 Task: Look for products in the category "Ale" from Burgeon Beer Co only.
Action: Mouse moved to (959, 326)
Screenshot: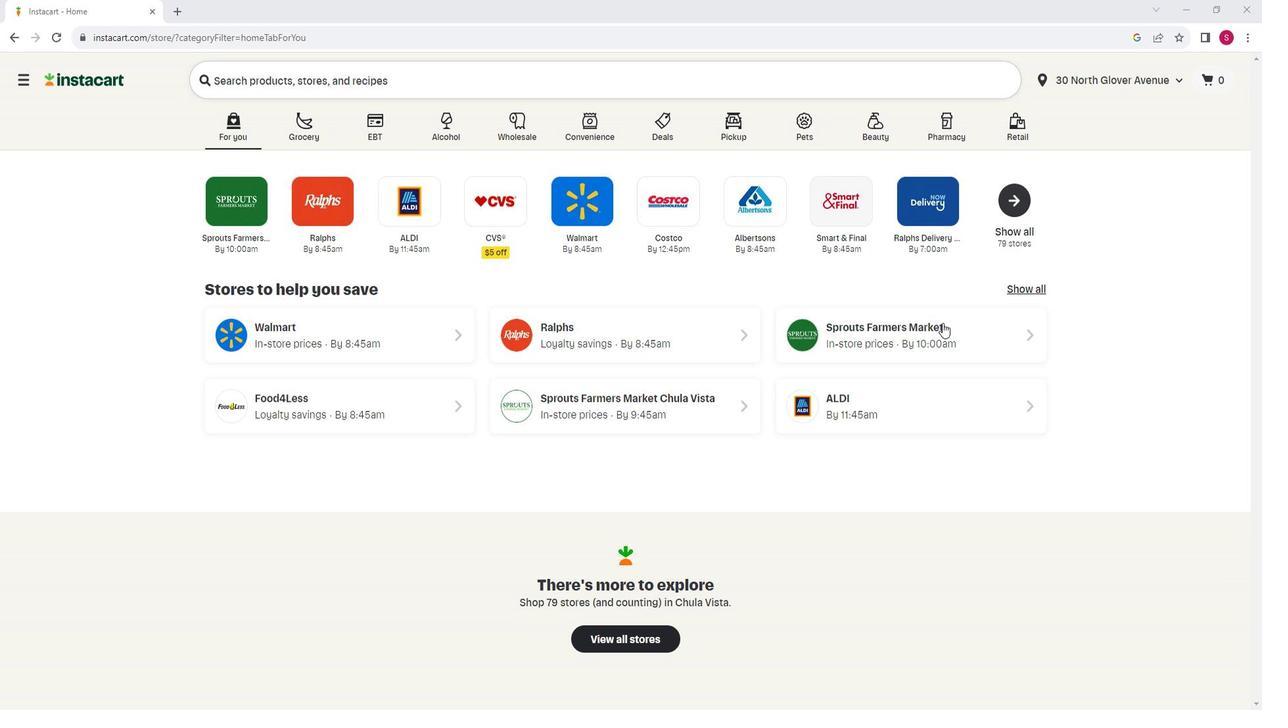 
Action: Mouse pressed left at (959, 326)
Screenshot: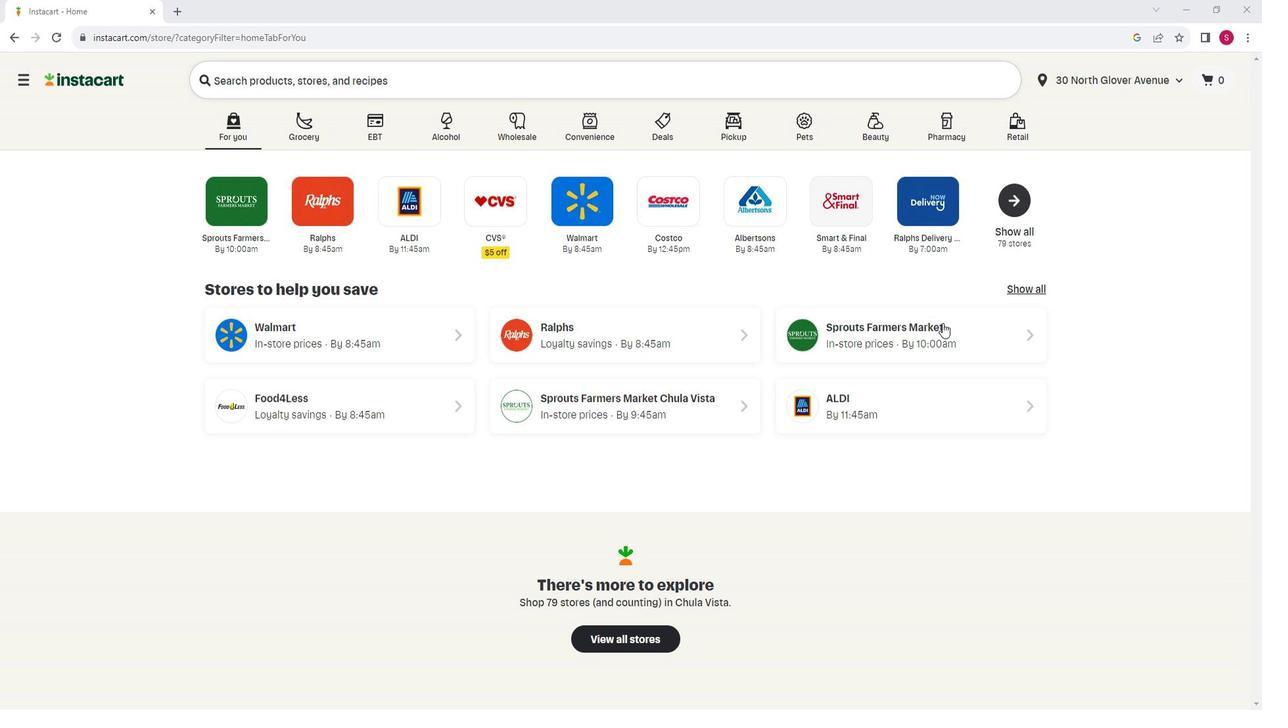 
Action: Mouse moved to (145, 497)
Screenshot: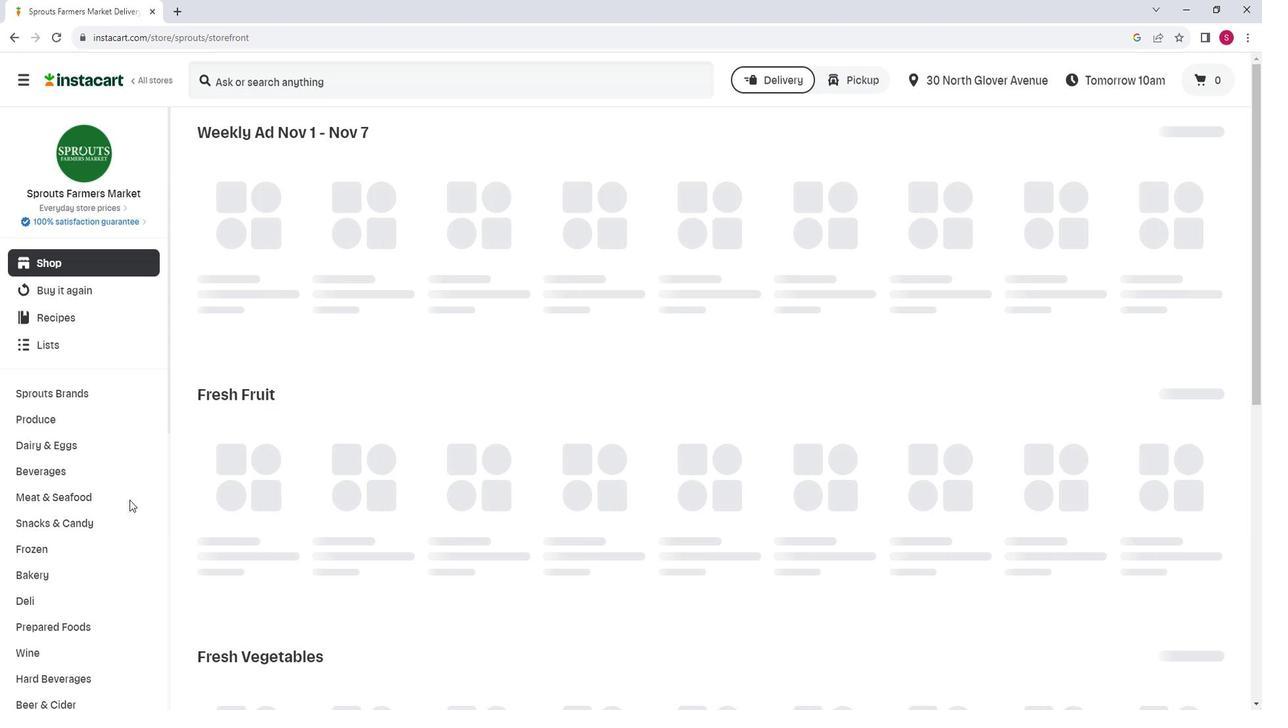 
Action: Mouse scrolled (145, 497) with delta (0, 0)
Screenshot: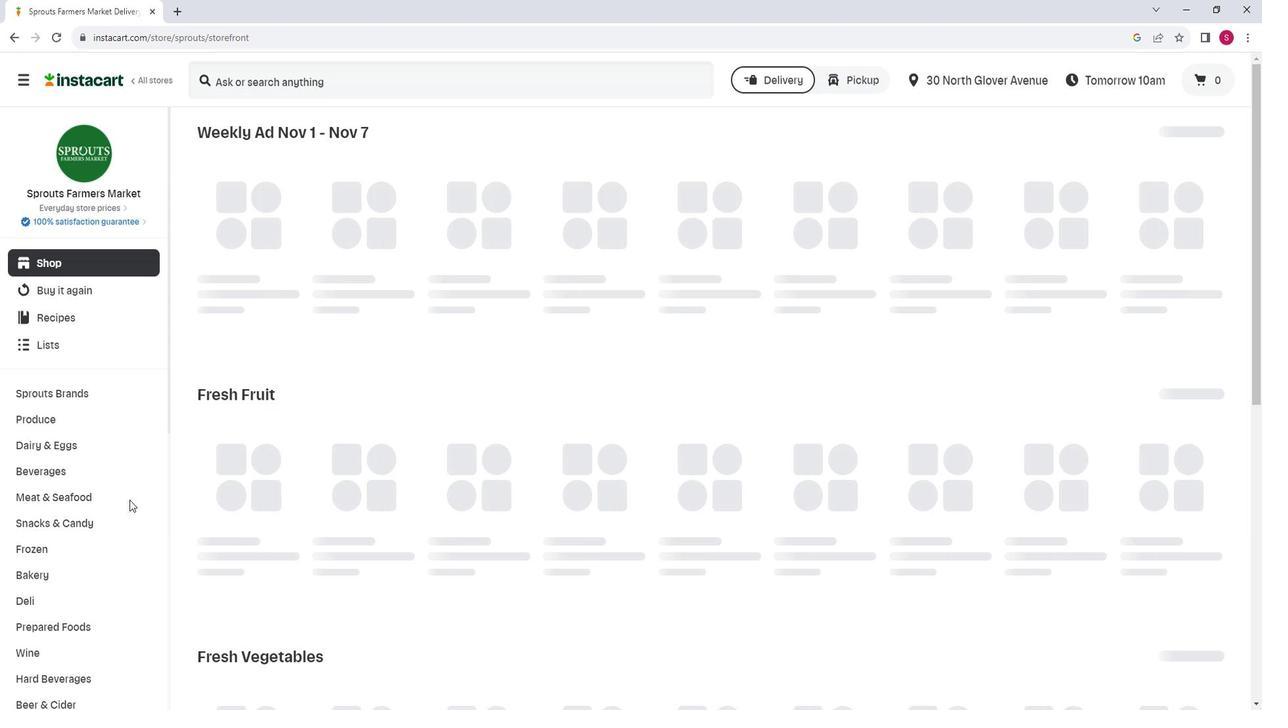 
Action: Mouse moved to (117, 627)
Screenshot: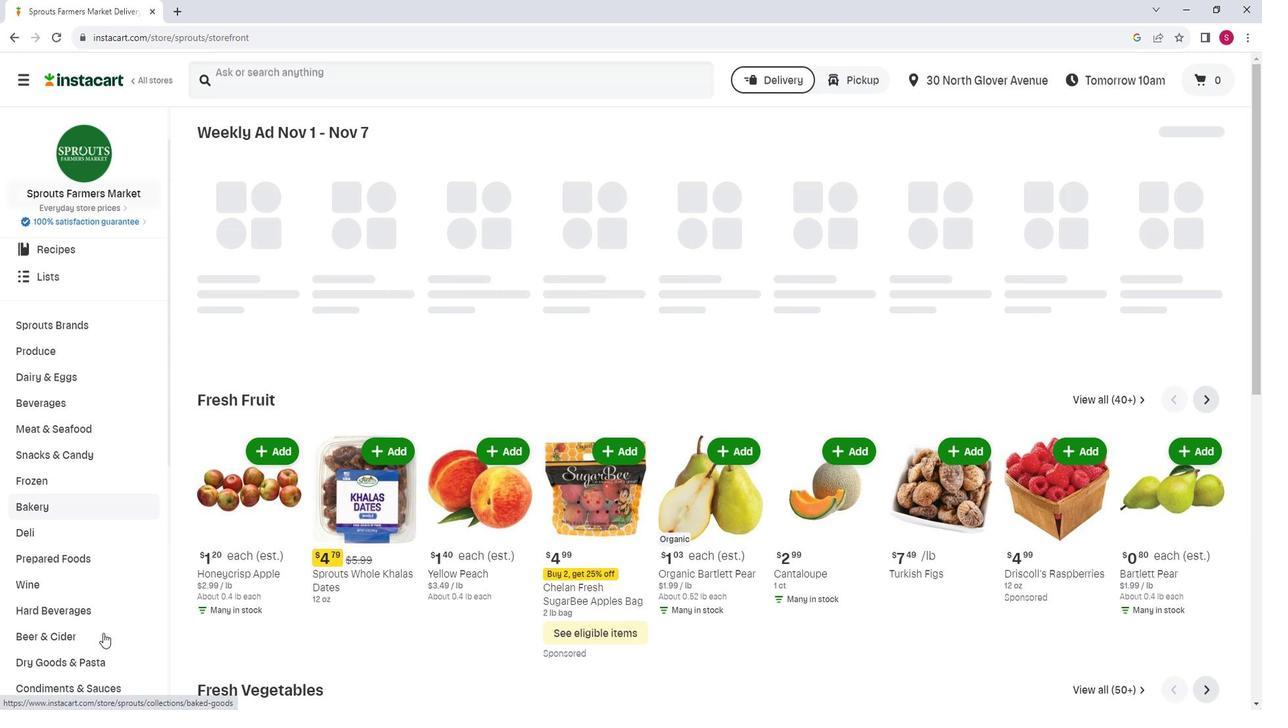 
Action: Mouse pressed left at (117, 627)
Screenshot: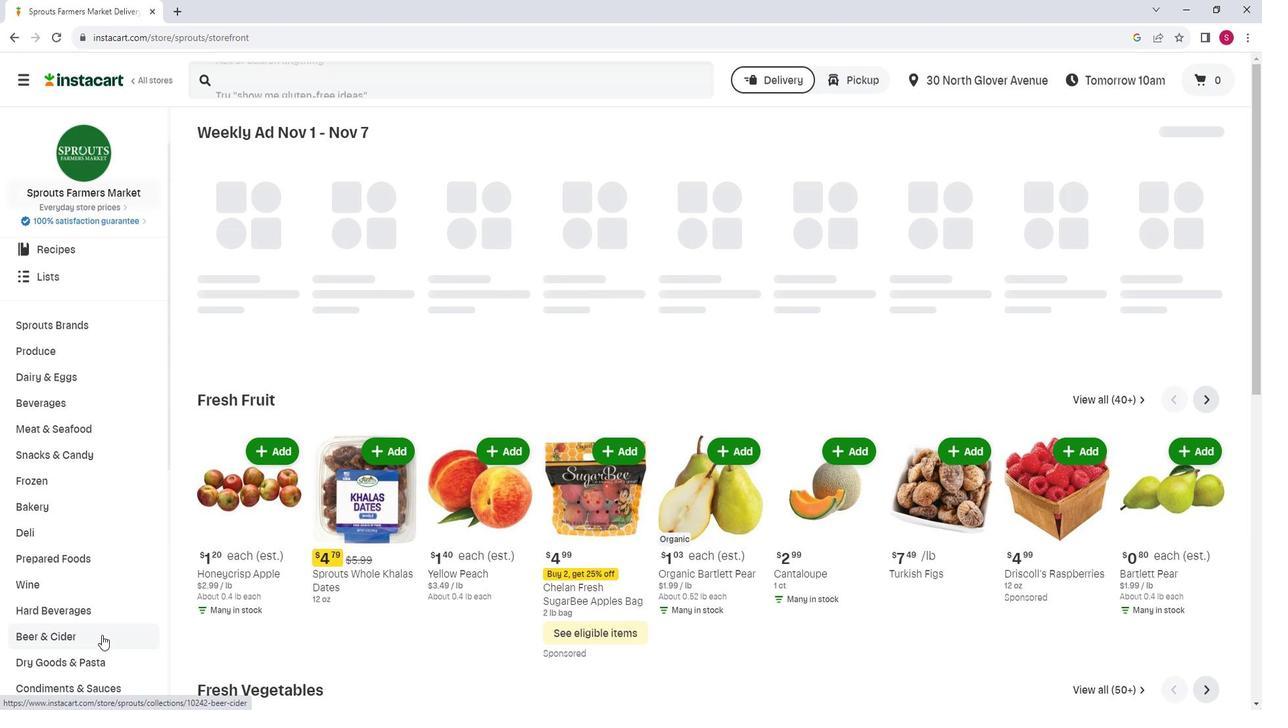 
Action: Mouse moved to (476, 181)
Screenshot: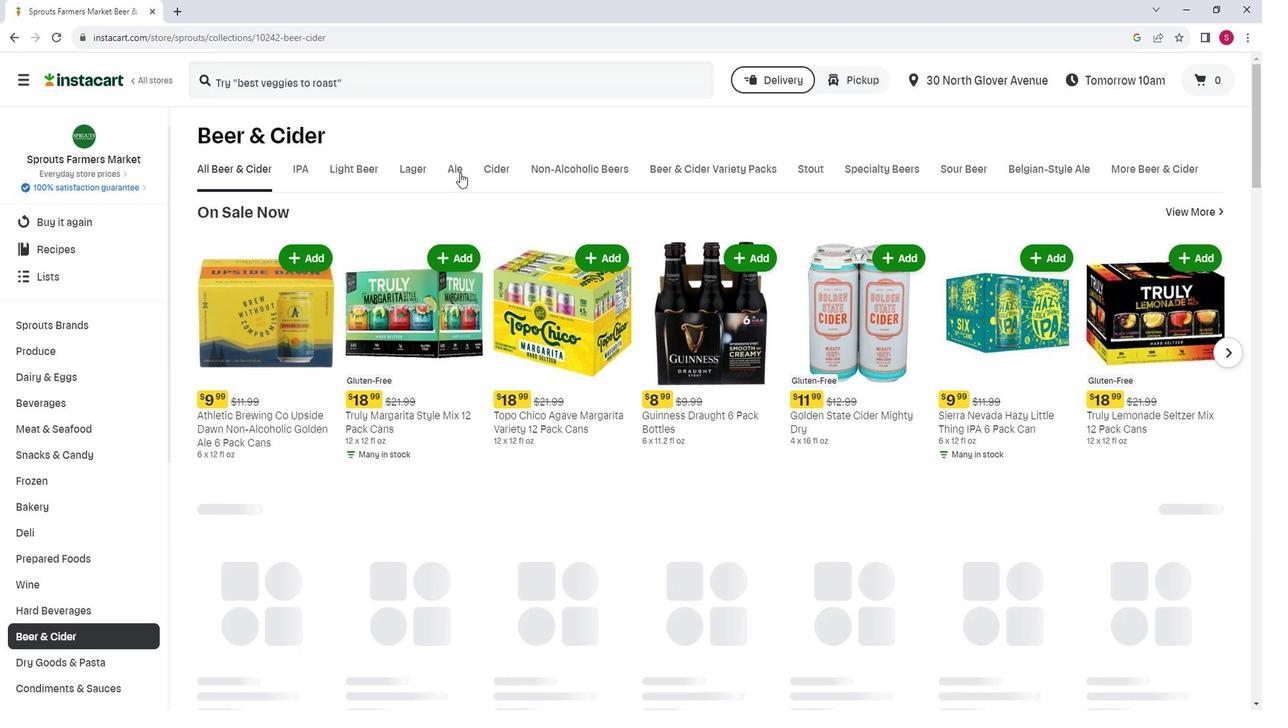 
Action: Mouse pressed left at (476, 181)
Screenshot: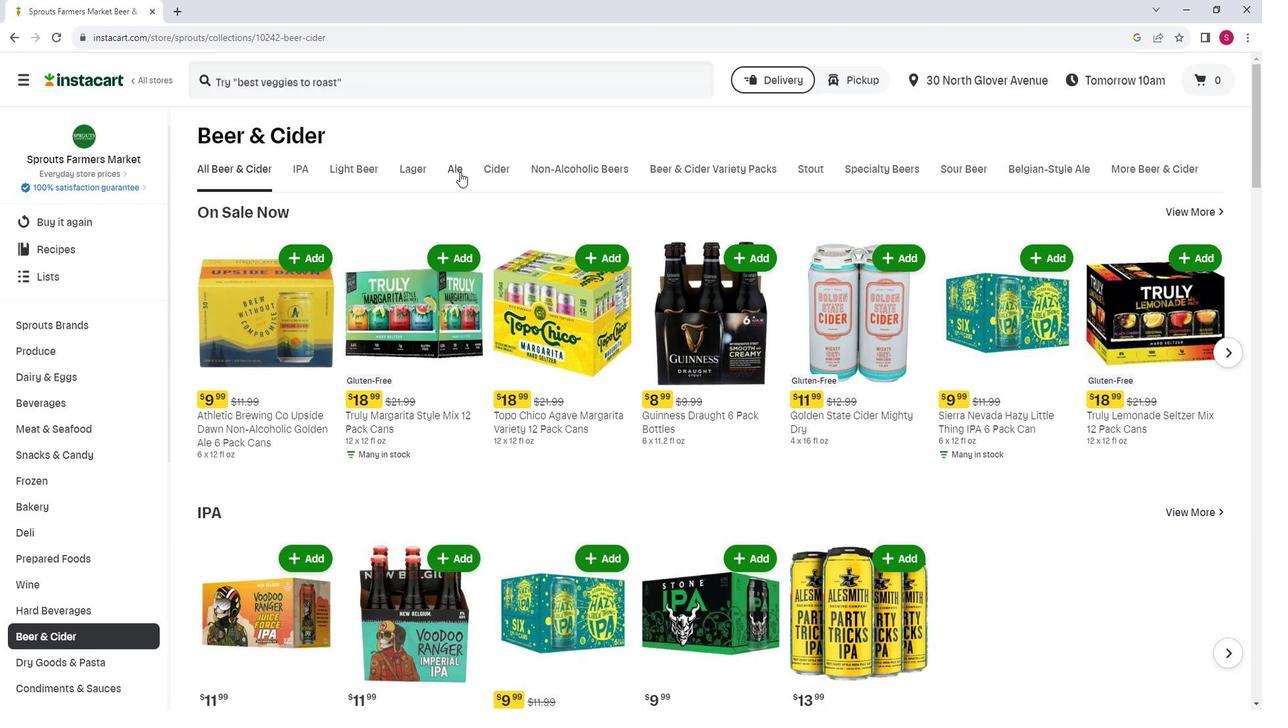 
Action: Mouse moved to (416, 222)
Screenshot: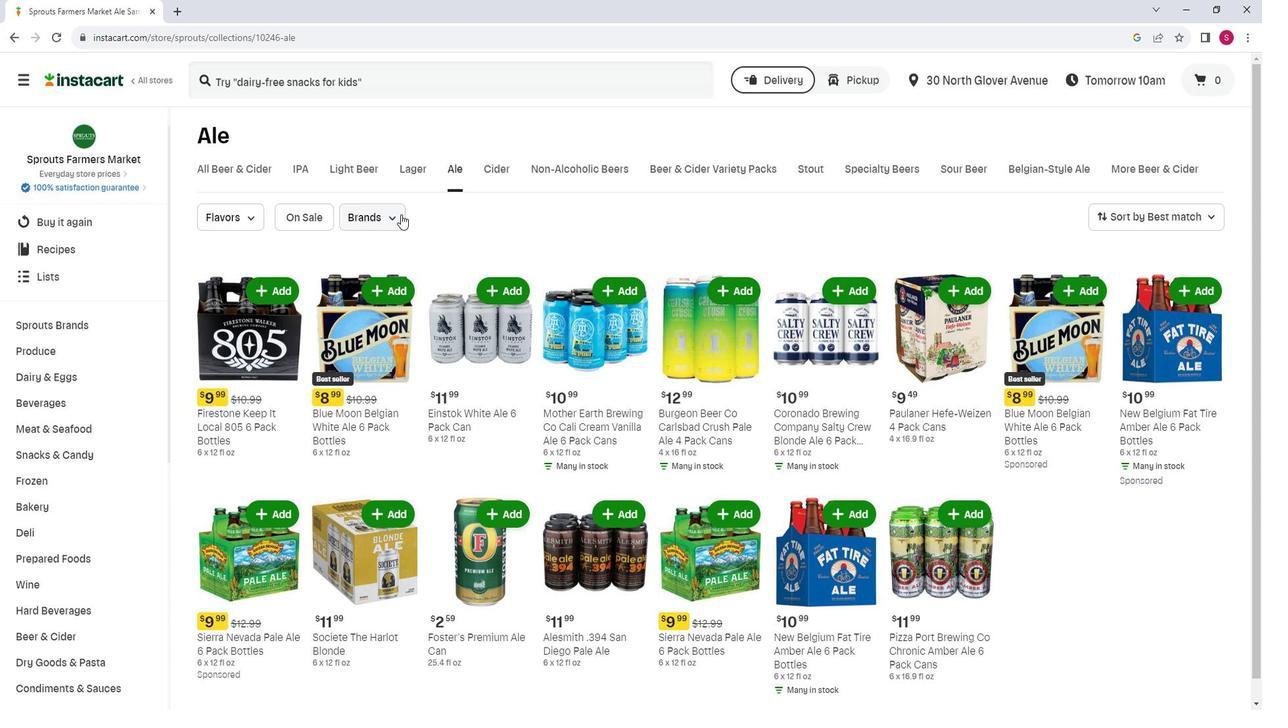 
Action: Mouse pressed left at (416, 222)
Screenshot: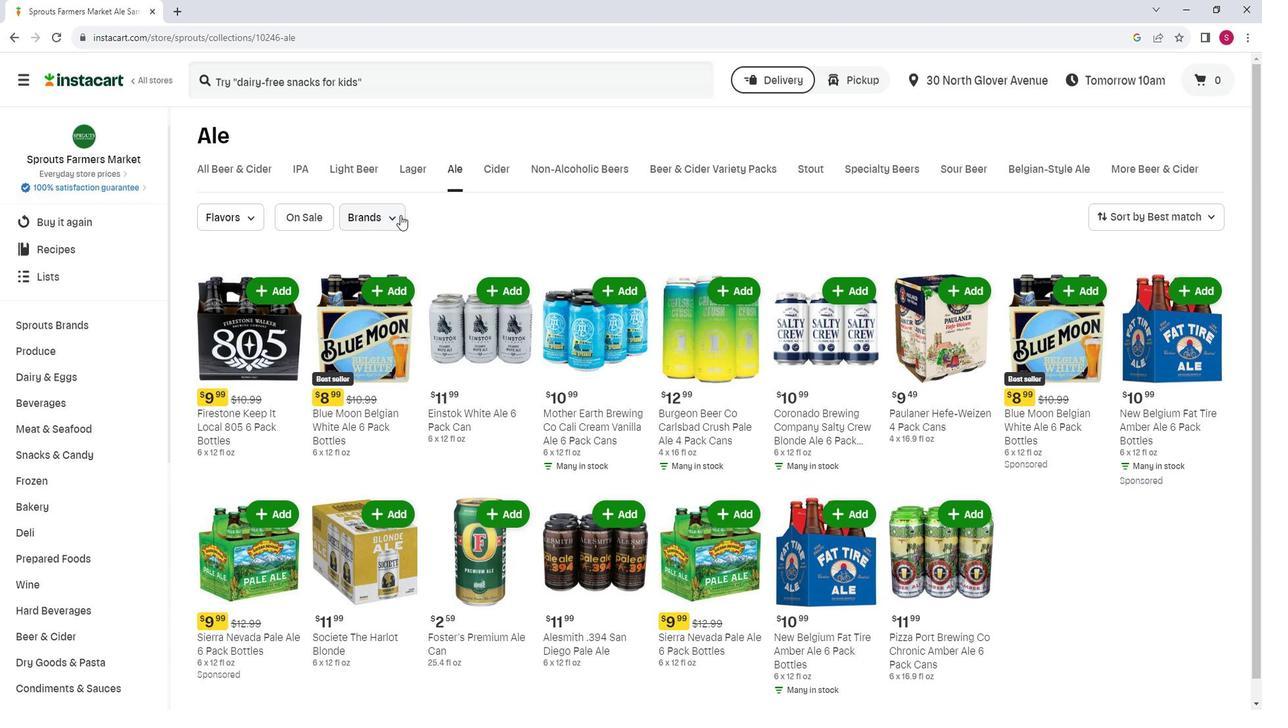 
Action: Mouse moved to (440, 290)
Screenshot: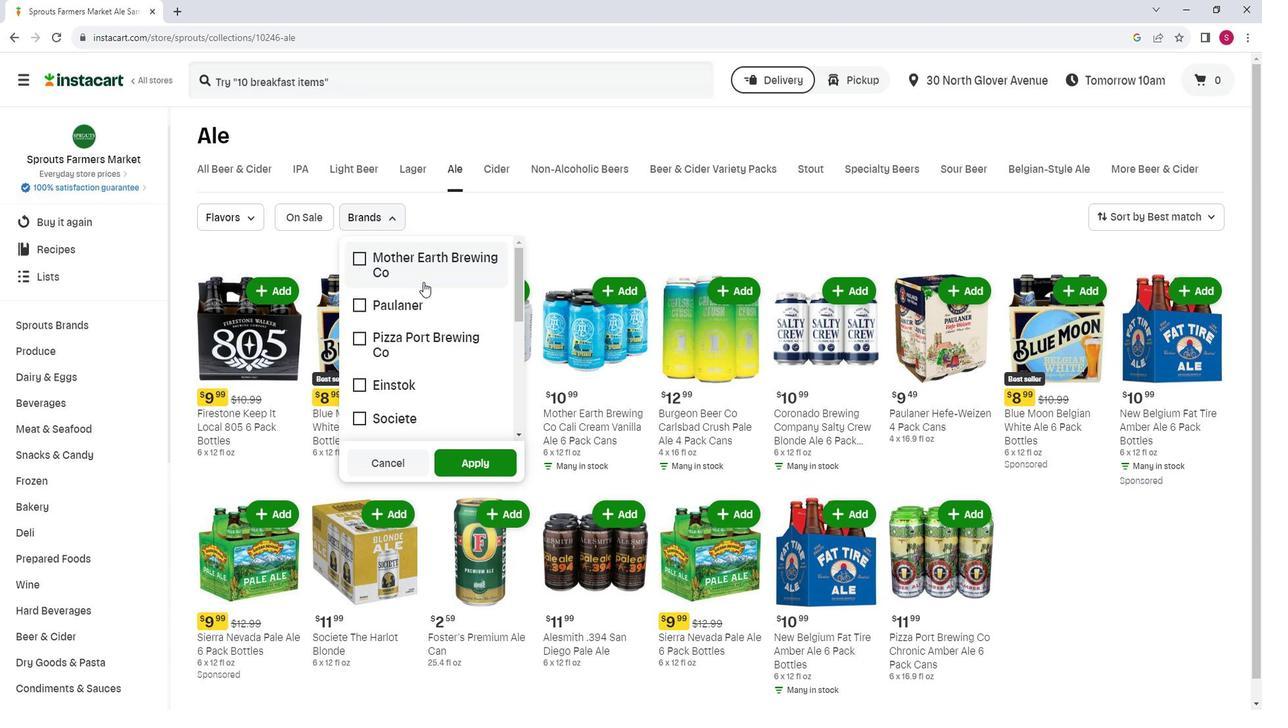 
Action: Mouse scrolled (440, 289) with delta (0, 0)
Screenshot: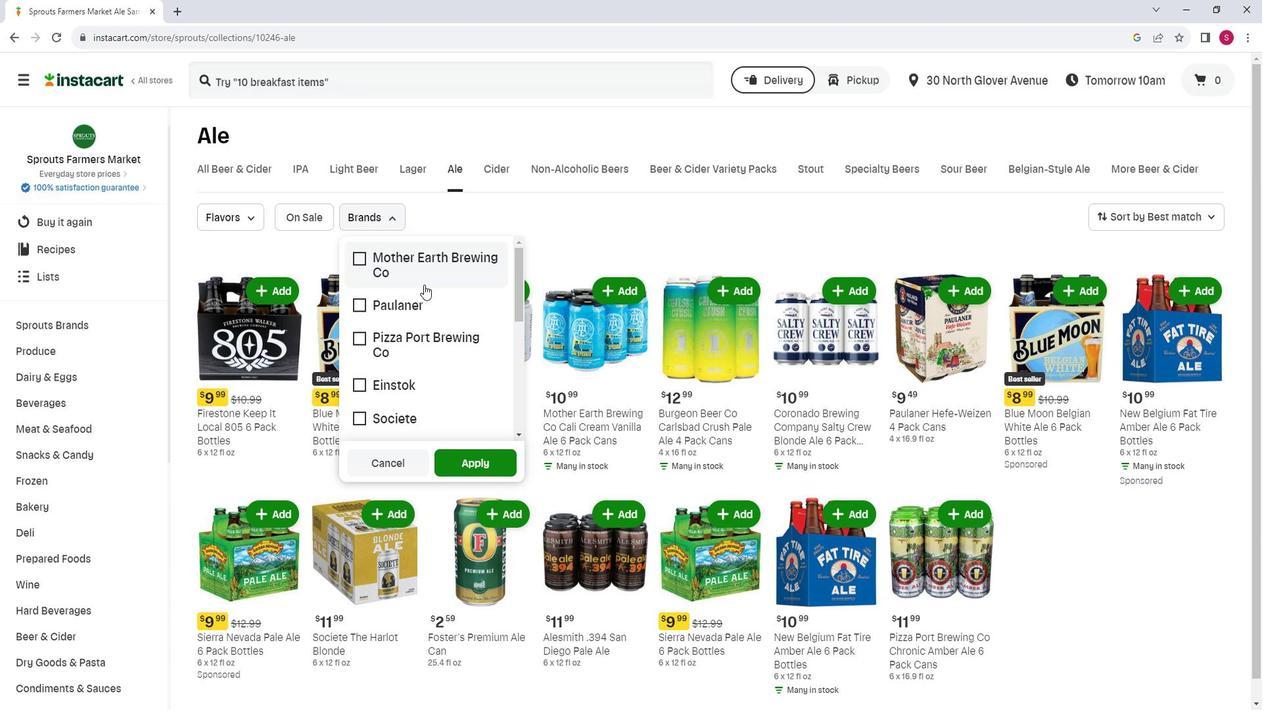 
Action: Mouse scrolled (440, 289) with delta (0, 0)
Screenshot: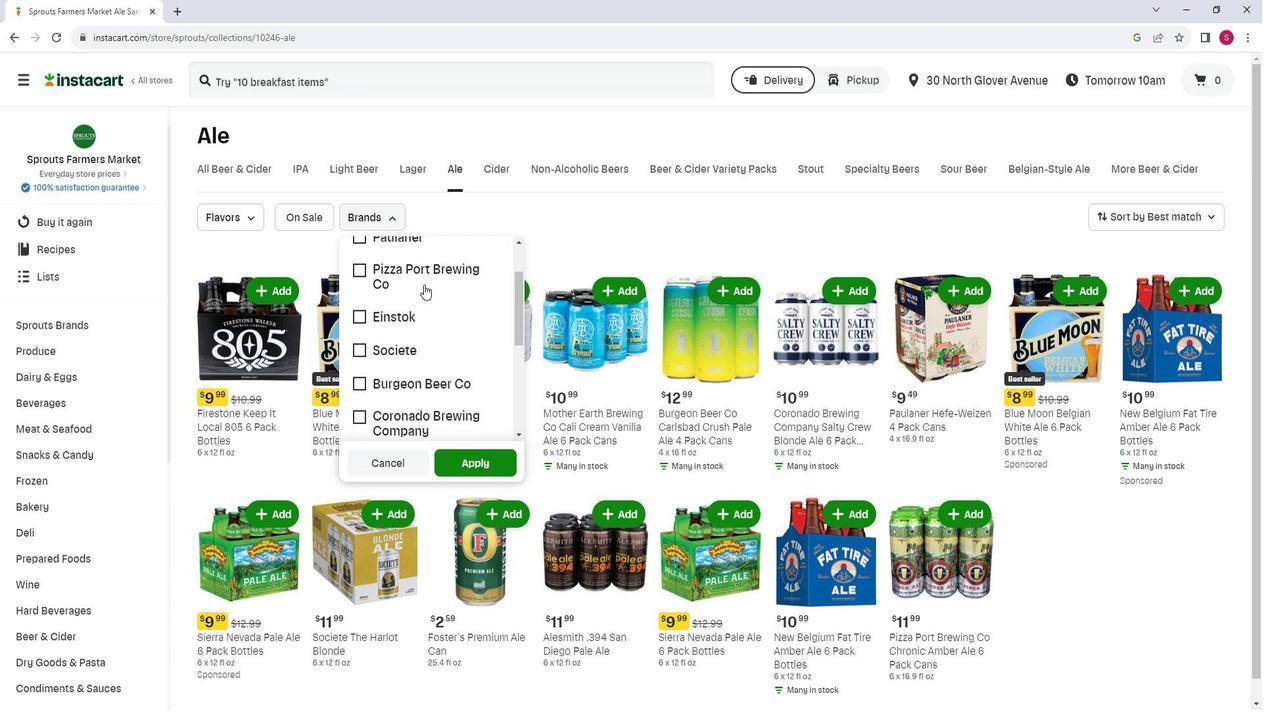 
Action: Mouse moved to (445, 320)
Screenshot: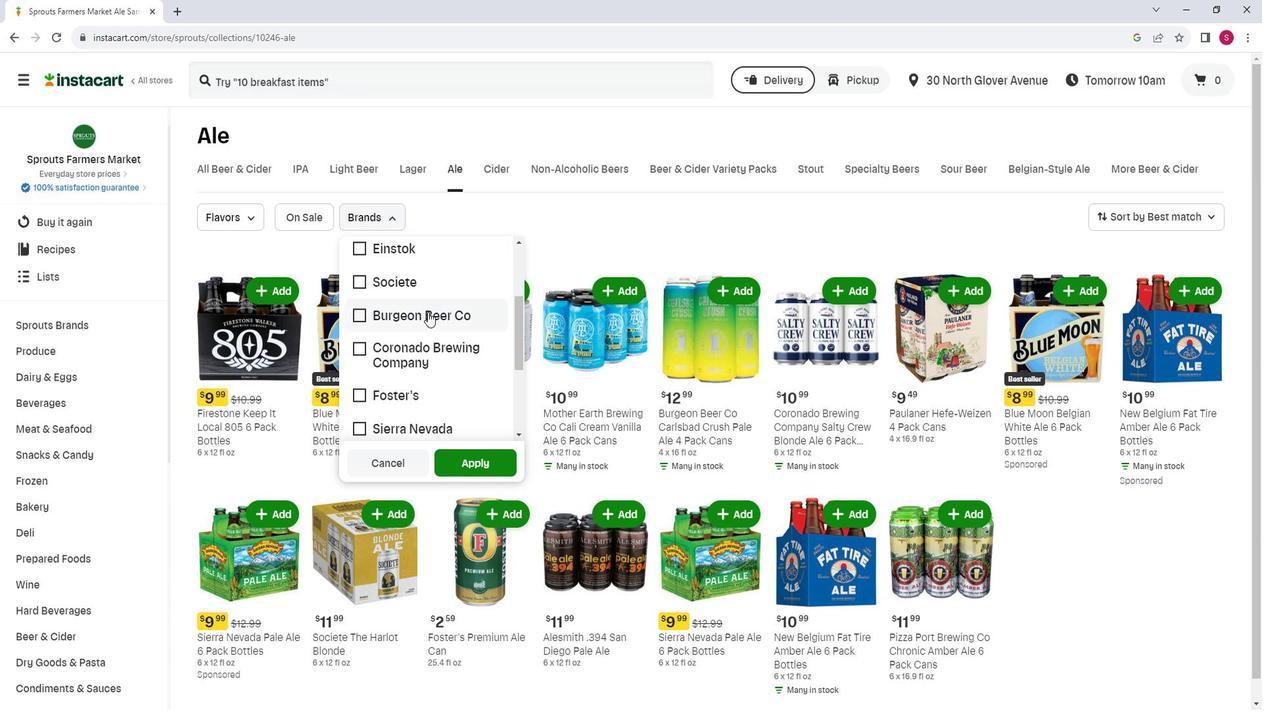 
Action: Mouse pressed left at (445, 320)
Screenshot: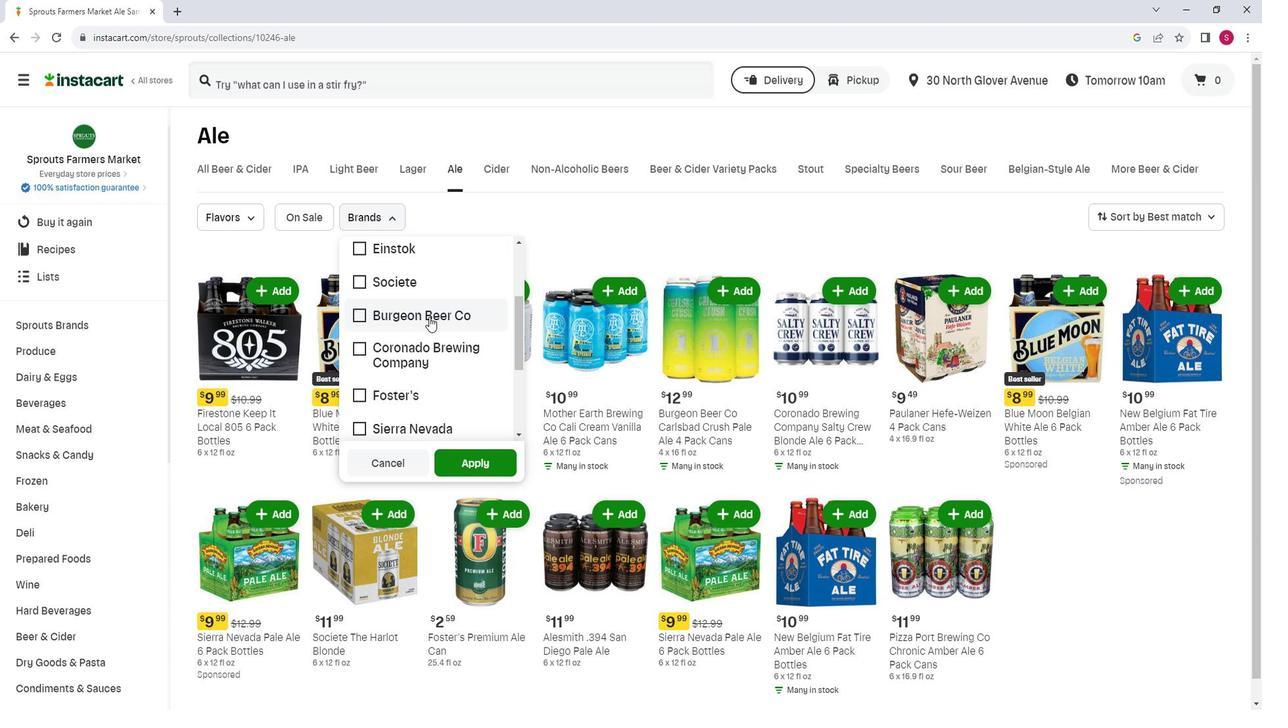 
Action: Mouse moved to (482, 463)
Screenshot: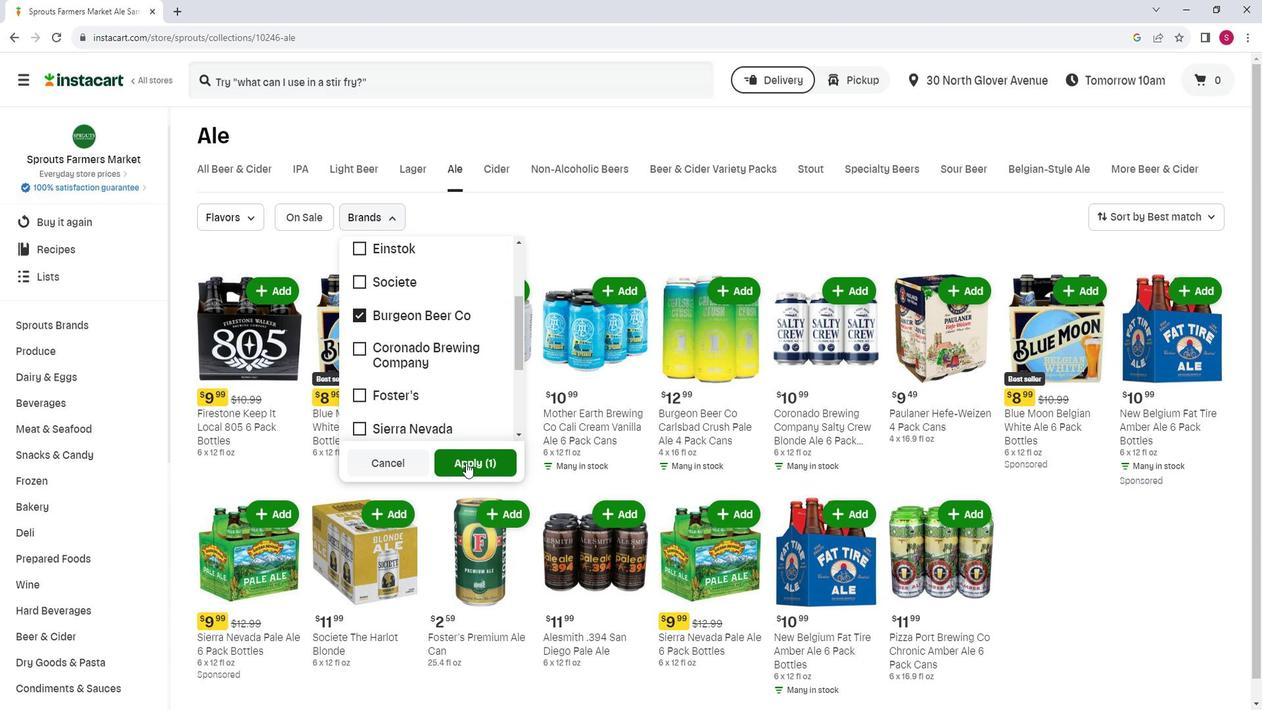 
Action: Mouse pressed left at (482, 463)
Screenshot: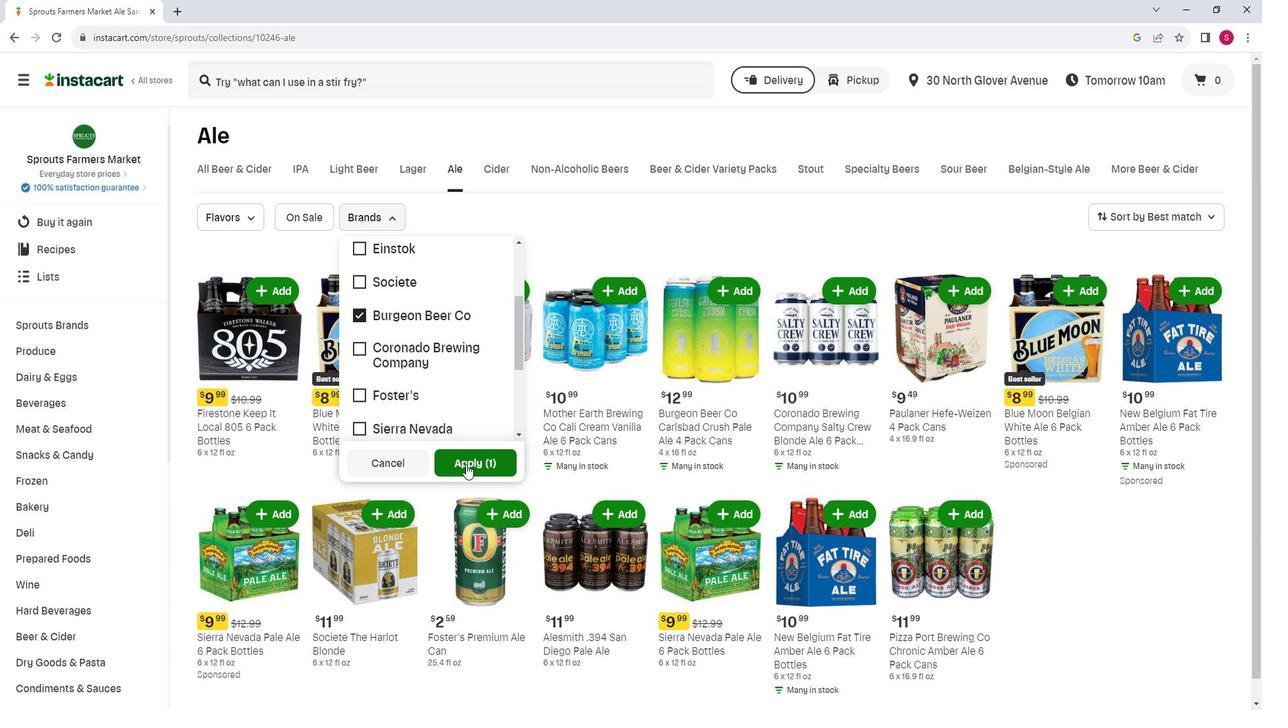 
Action: Mouse moved to (581, 406)
Screenshot: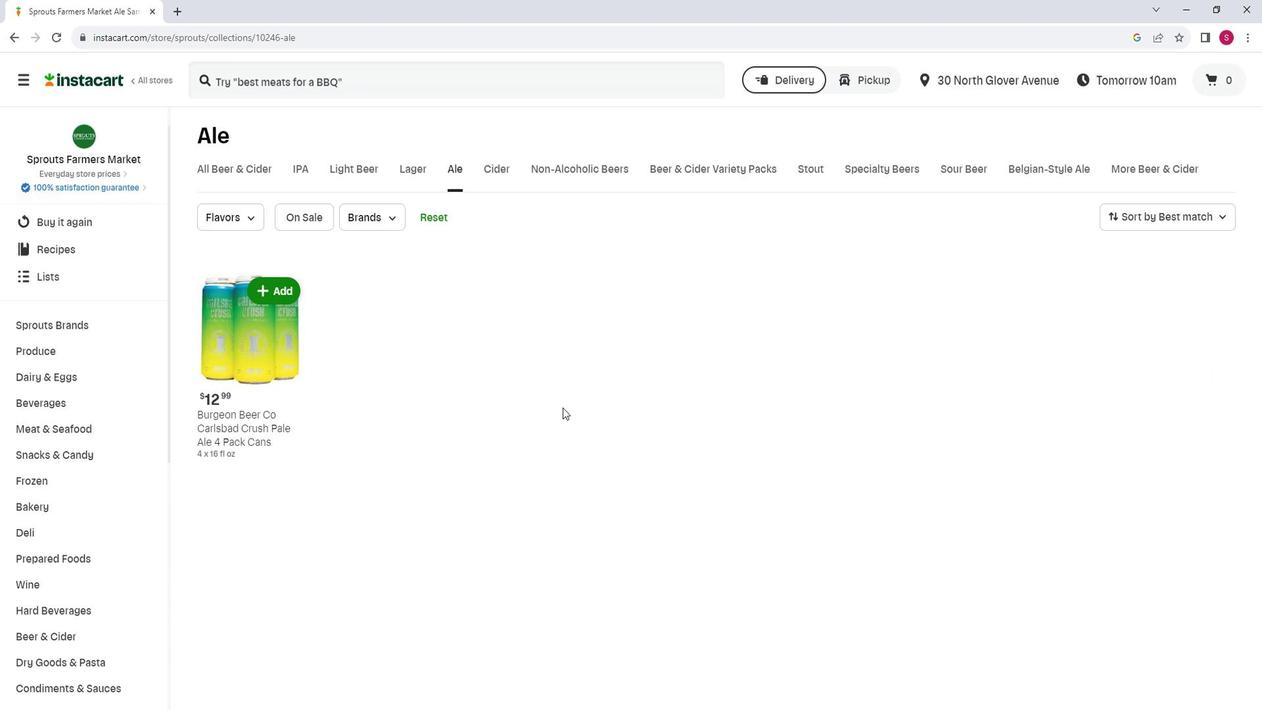 
Action: Mouse scrolled (581, 405) with delta (0, 0)
Screenshot: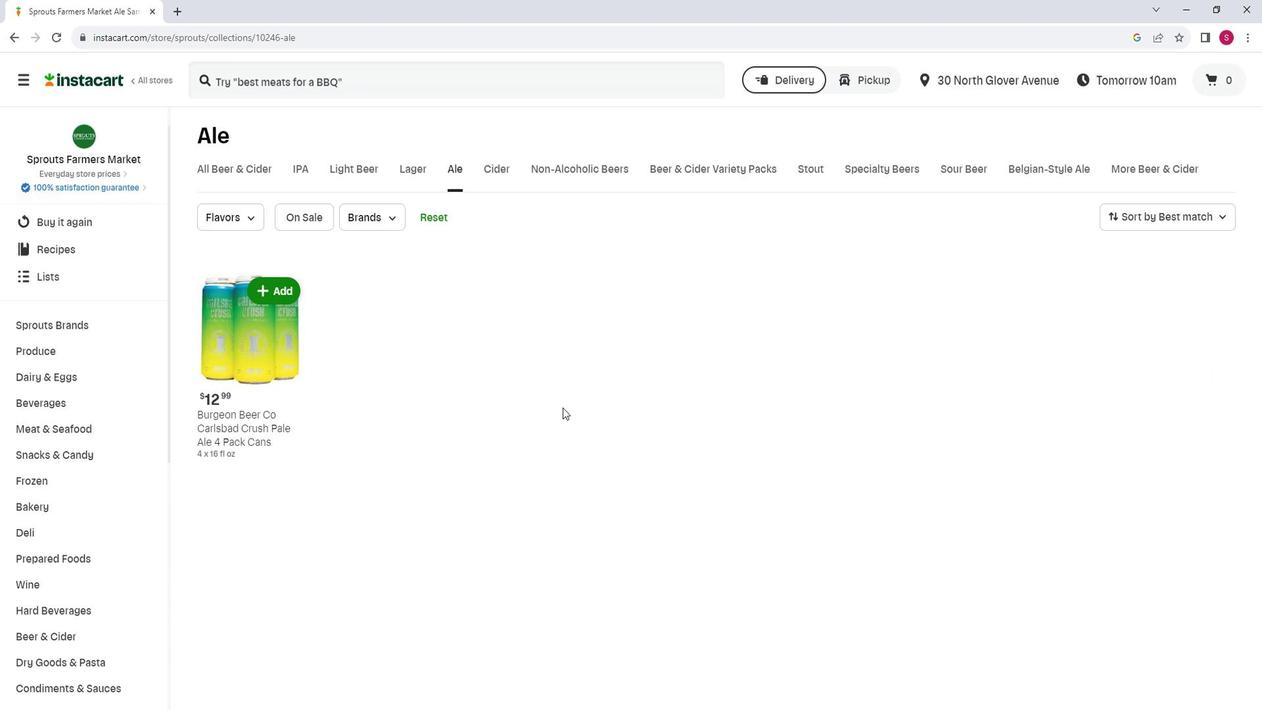 
Action: Mouse moved to (582, 406)
Screenshot: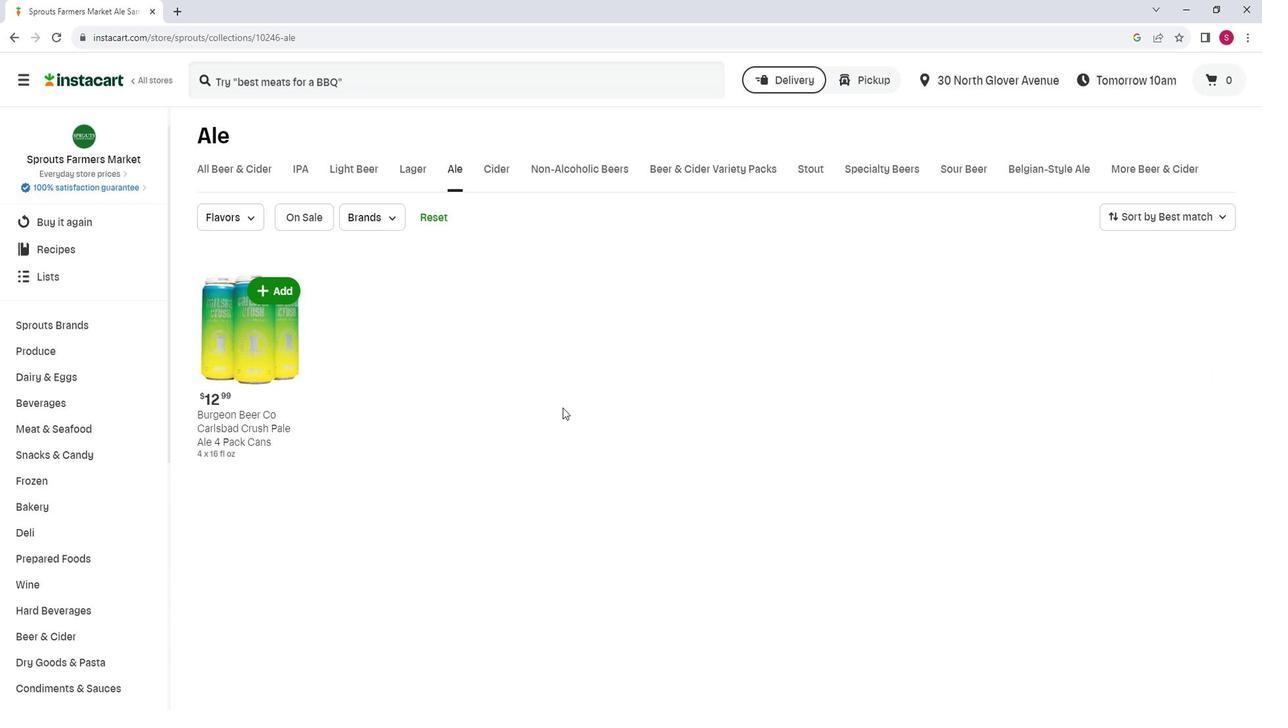 
Action: Mouse scrolled (582, 405) with delta (0, 0)
Screenshot: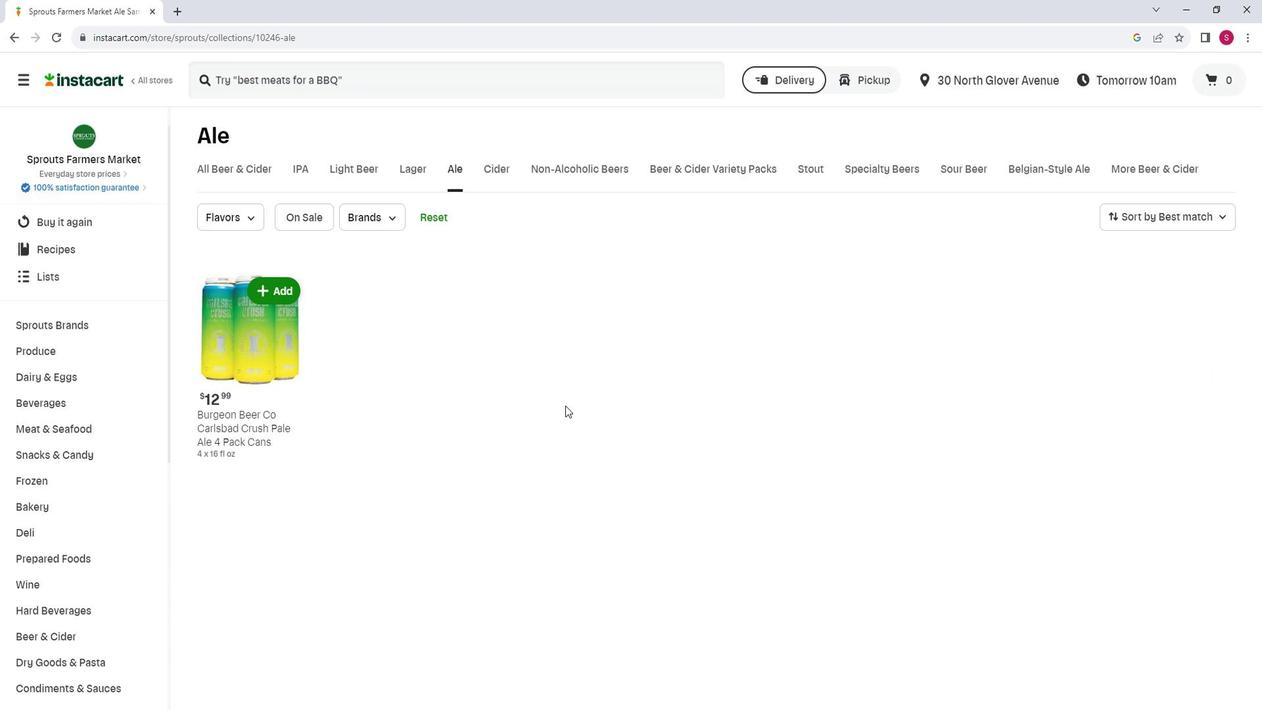 
Action: Mouse scrolled (582, 405) with delta (0, 0)
Screenshot: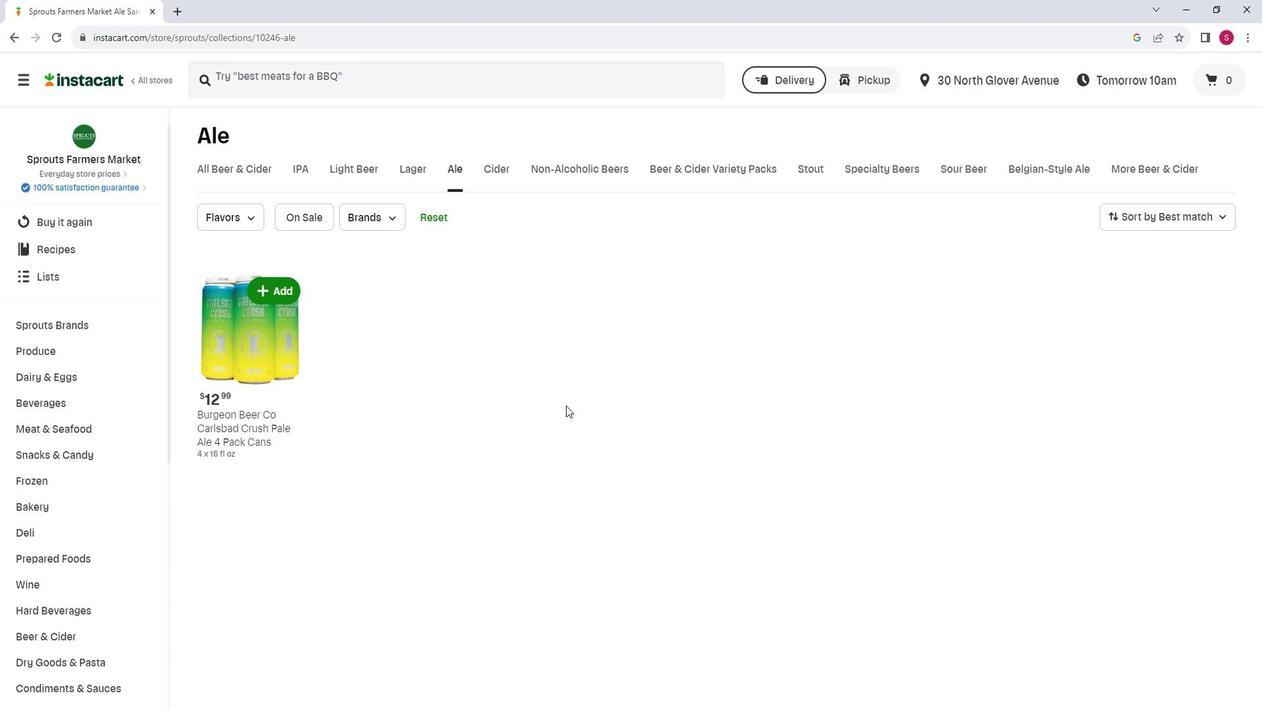 
